 Task: Set the Date Posted to "is before " Also Select the date while find invoice.
Action: Mouse moved to (136, 40)
Screenshot: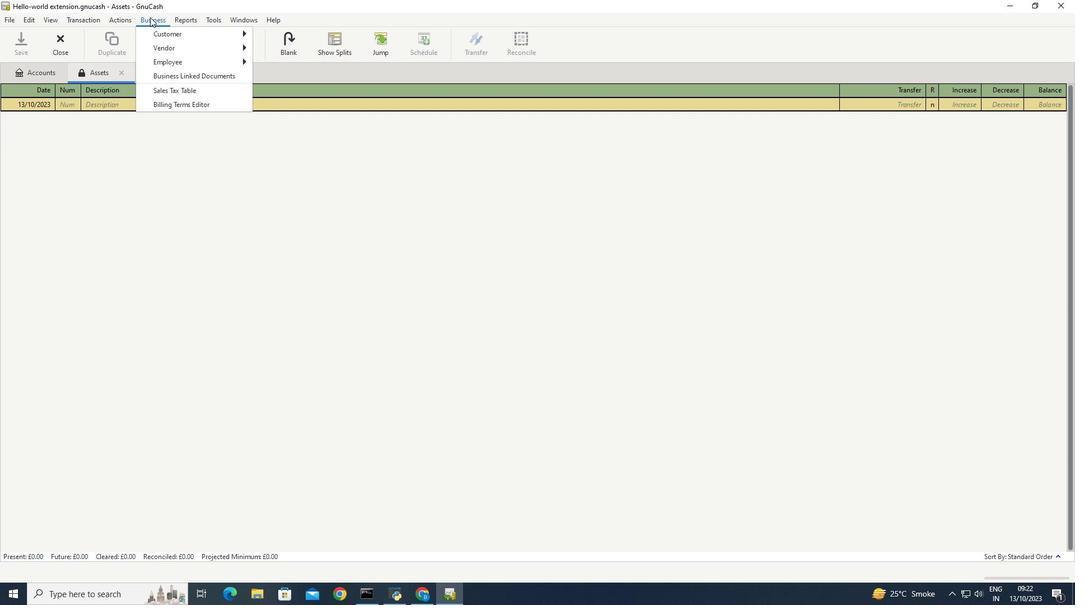
Action: Mouse pressed left at (136, 40)
Screenshot: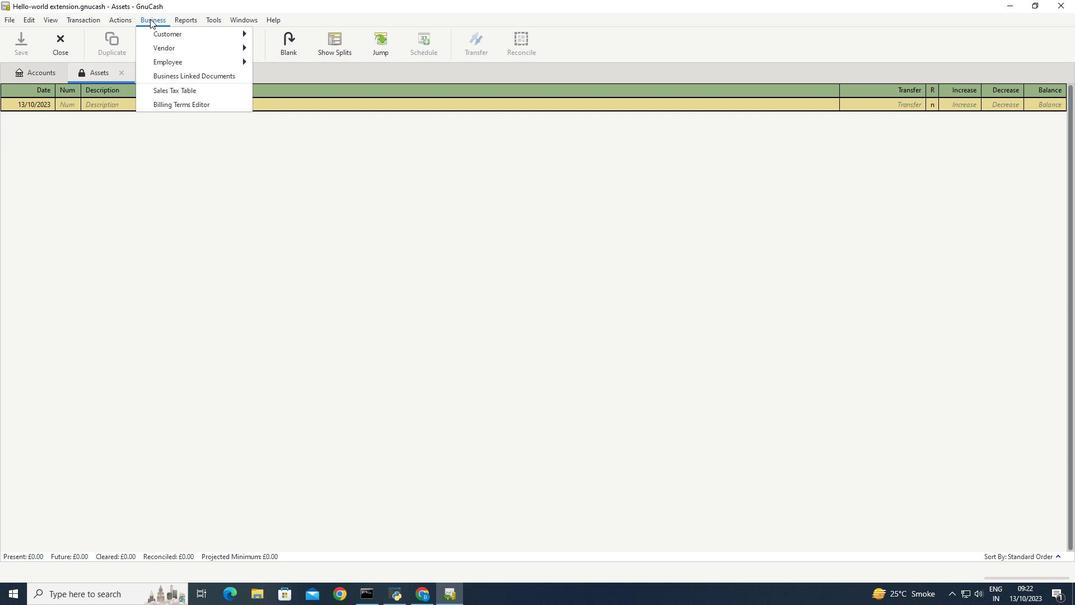 
Action: Mouse moved to (302, 101)
Screenshot: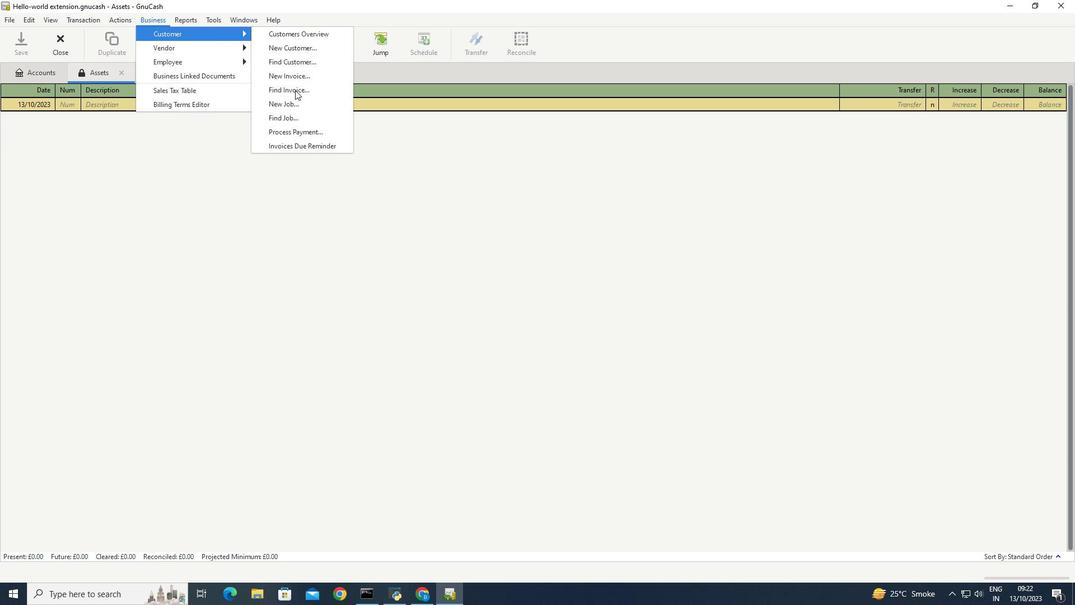 
Action: Mouse pressed left at (302, 101)
Screenshot: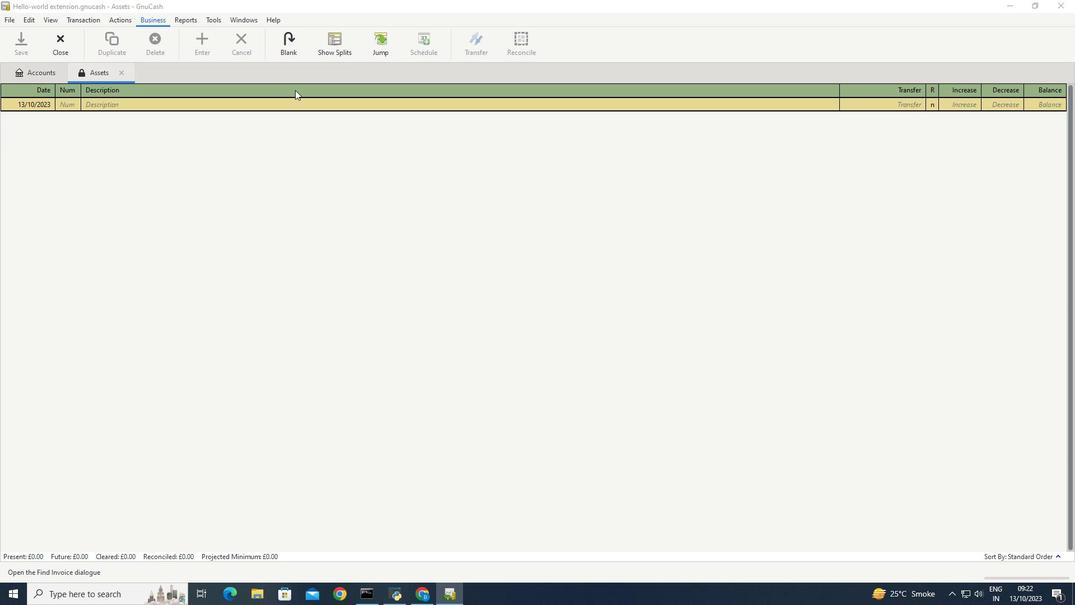 
Action: Mouse moved to (441, 248)
Screenshot: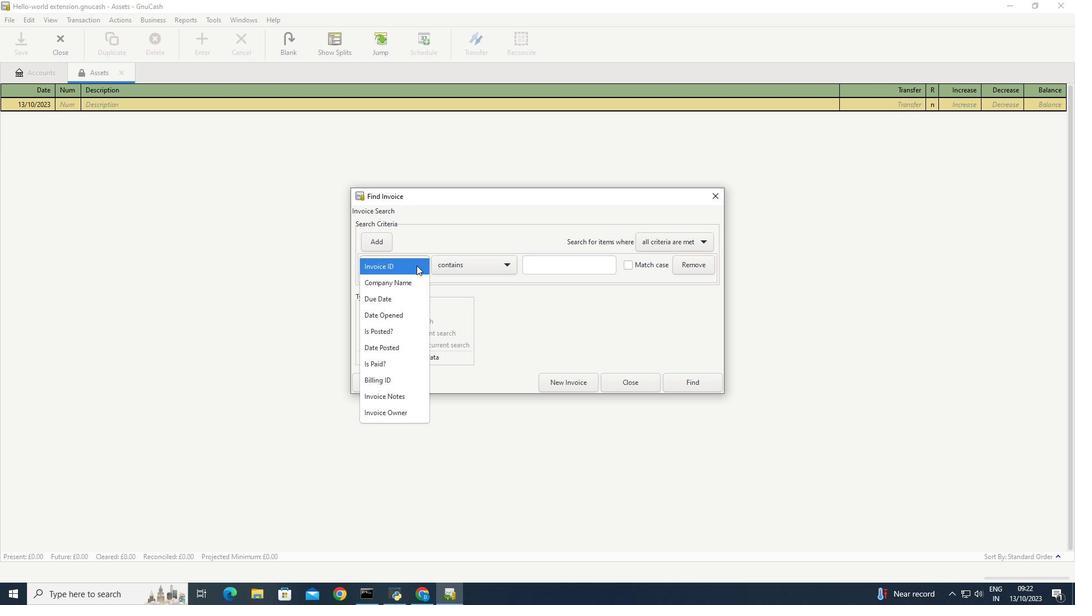 
Action: Mouse pressed left at (441, 248)
Screenshot: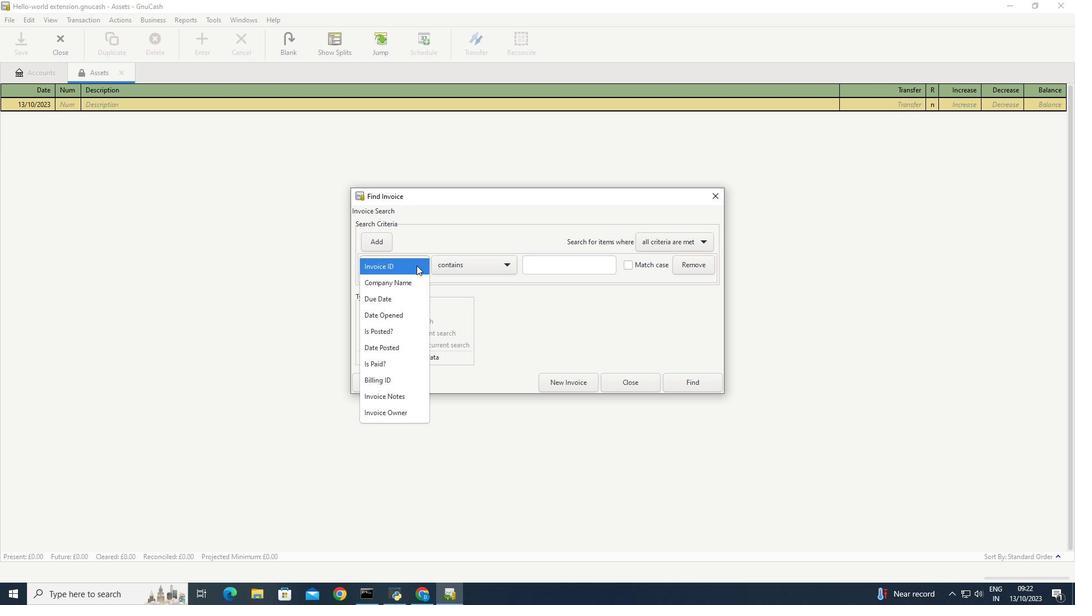
Action: Mouse moved to (394, 317)
Screenshot: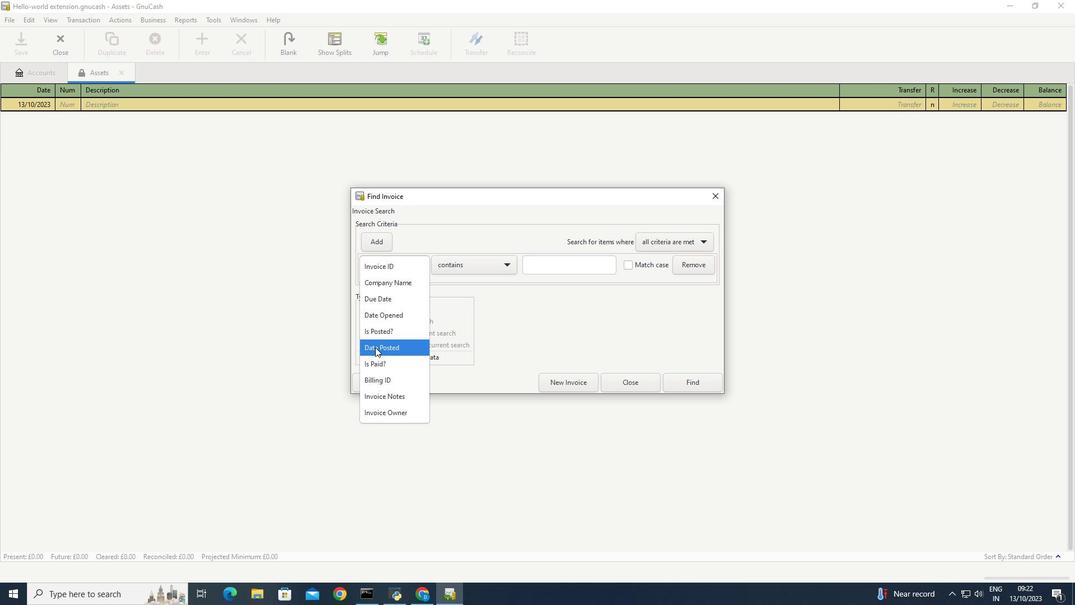 
Action: Mouse pressed left at (394, 317)
Screenshot: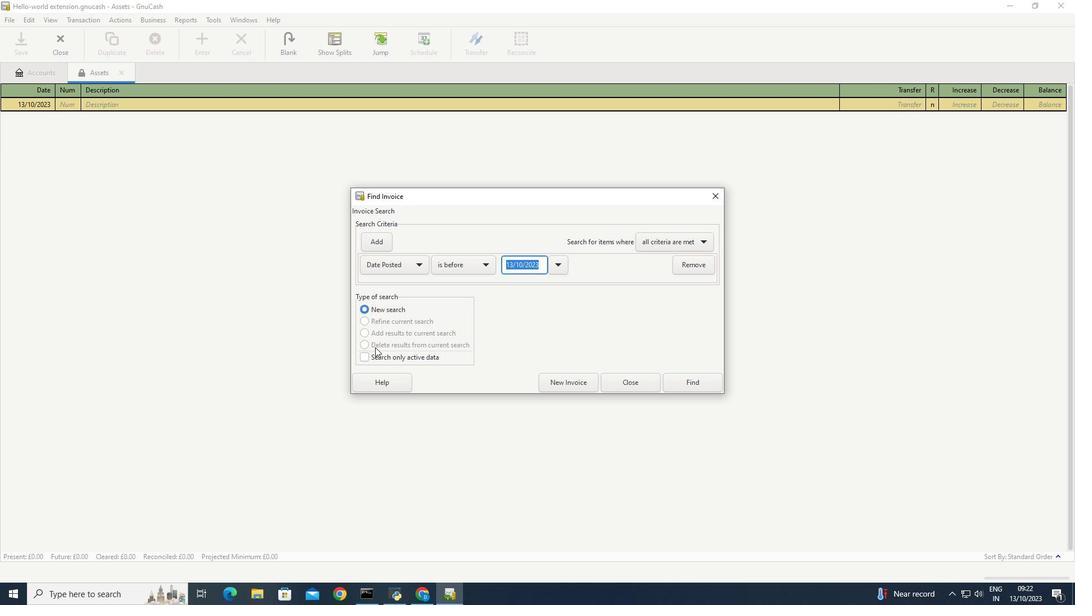 
Action: Mouse moved to (513, 246)
Screenshot: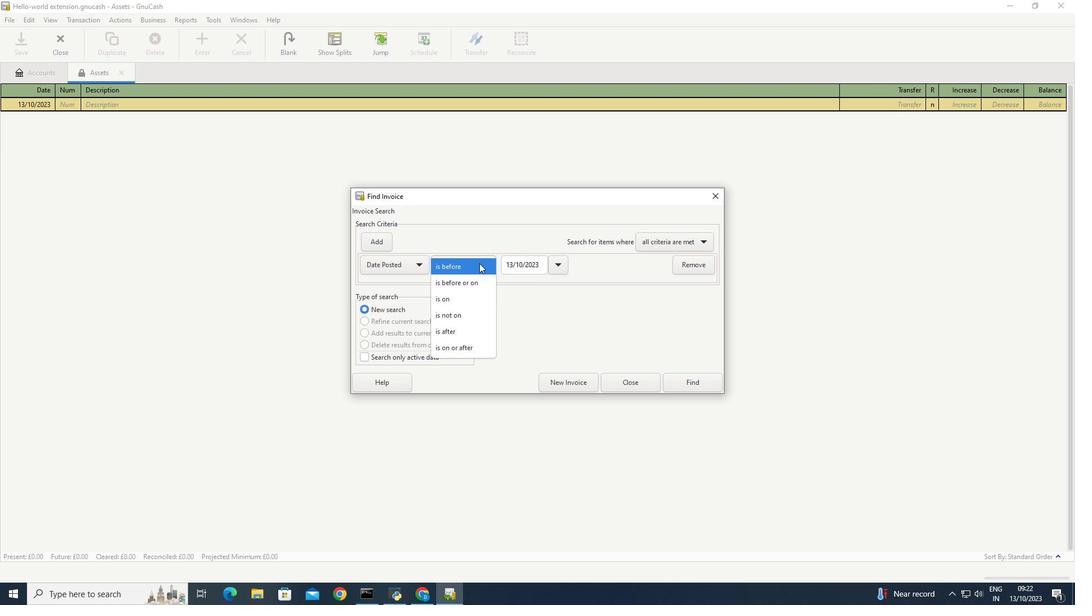 
Action: Mouse pressed left at (513, 246)
Screenshot: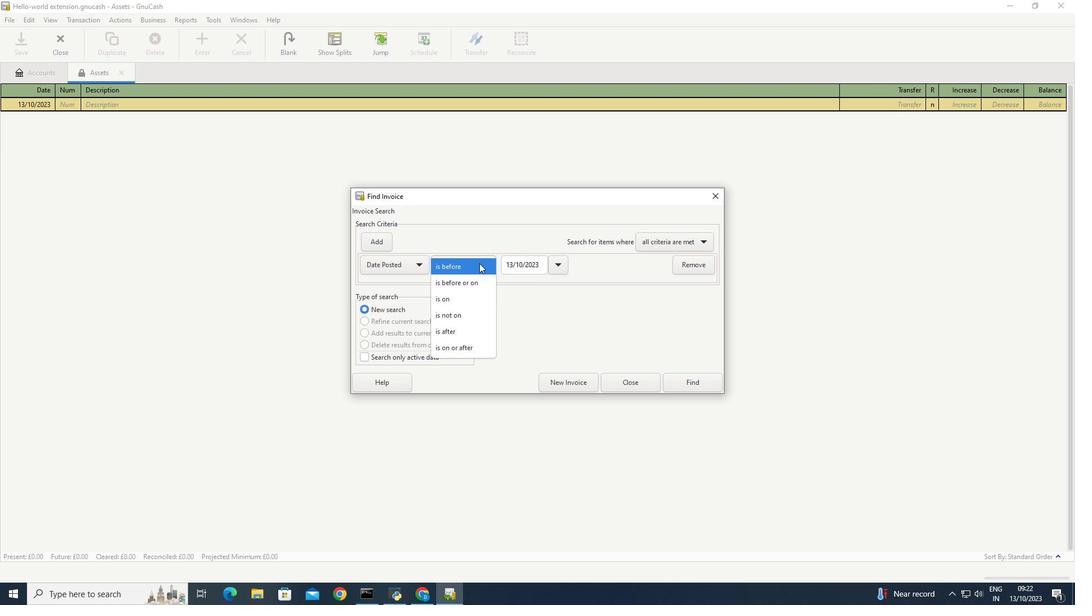 
Action: Mouse moved to (488, 253)
Screenshot: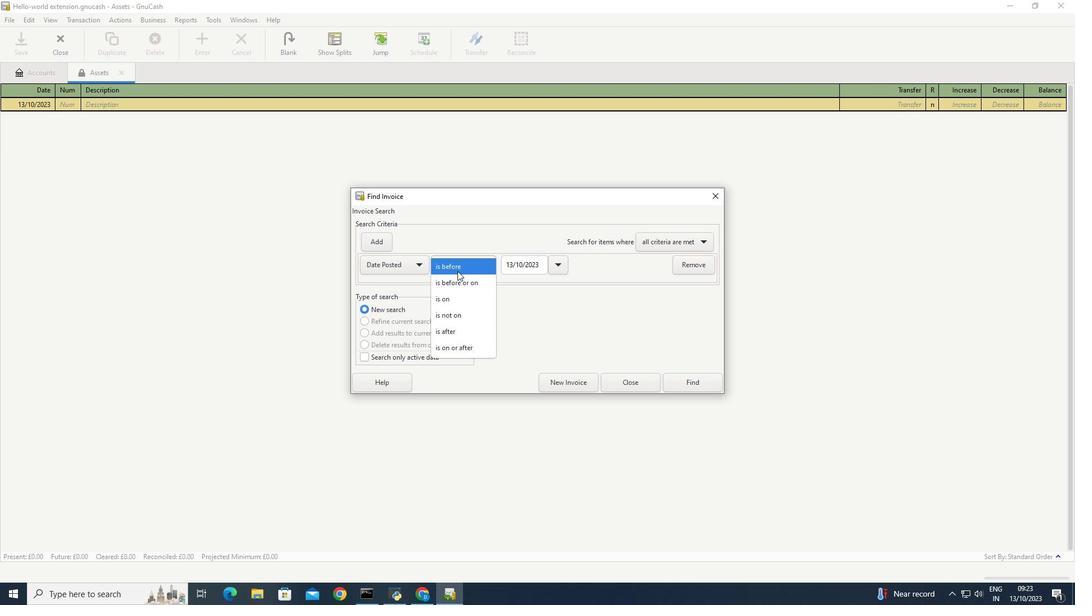 
Action: Mouse pressed left at (488, 253)
Screenshot: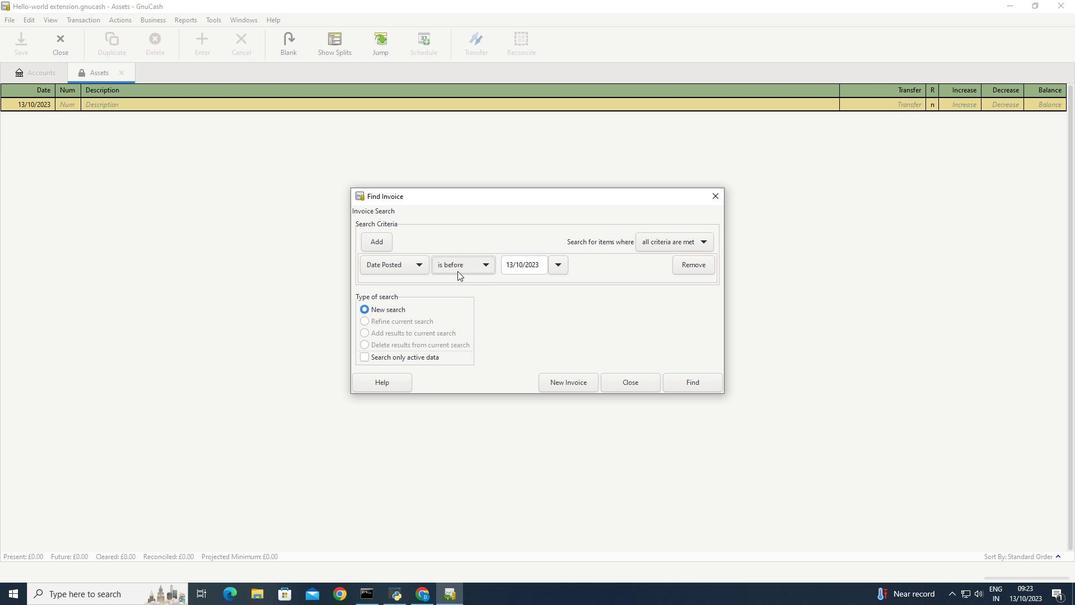 
Action: Mouse moved to (599, 249)
Screenshot: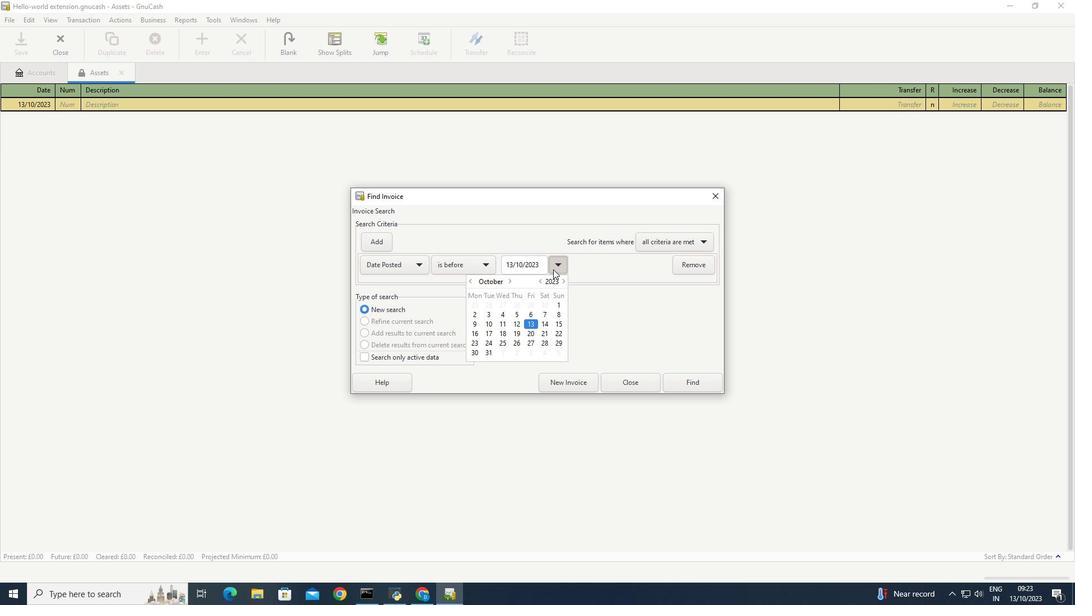 
Action: Mouse pressed left at (599, 249)
Screenshot: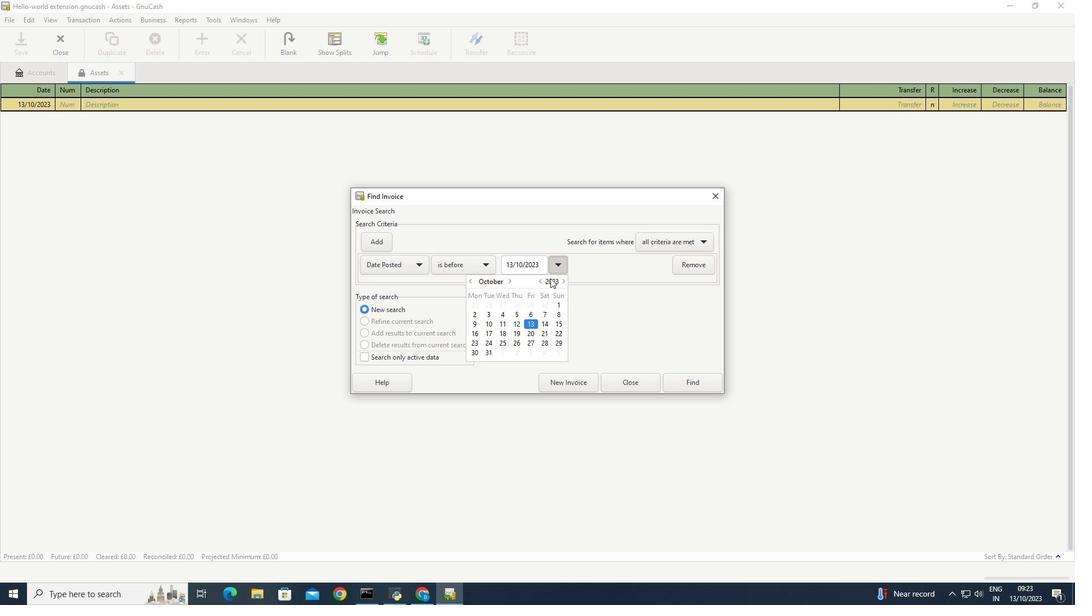 
Action: Mouse moved to (570, 296)
Screenshot: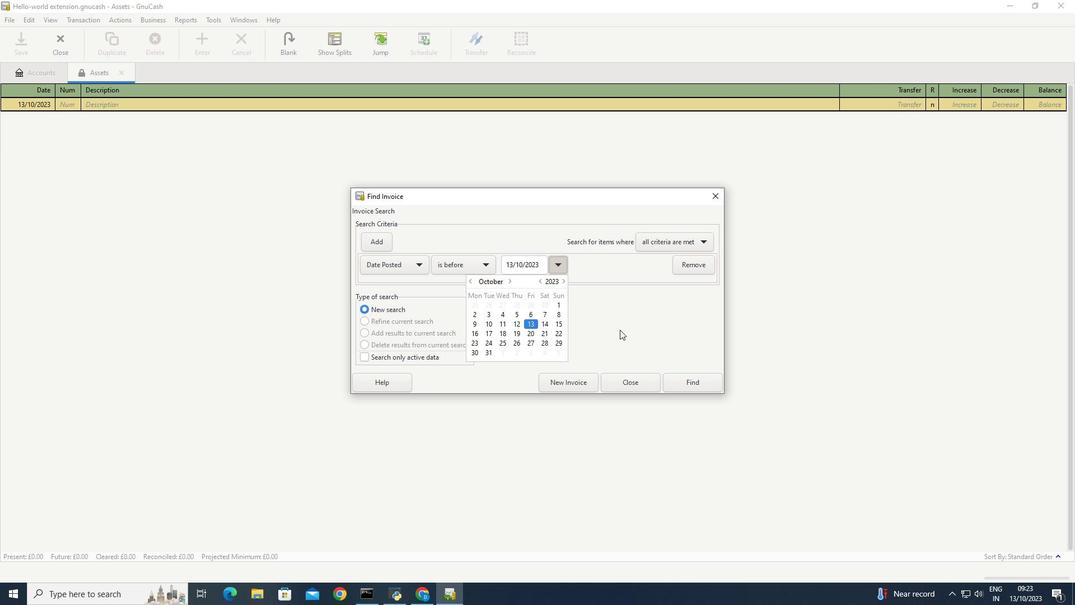 
Action: Mouse pressed left at (570, 296)
Screenshot: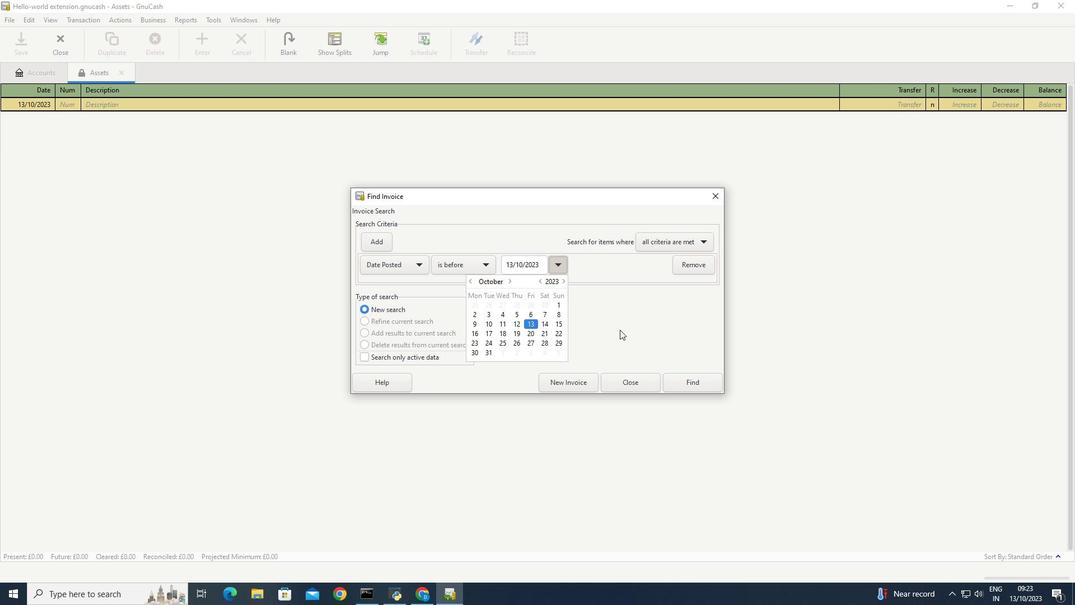
Action: Mouse moved to (676, 302)
Screenshot: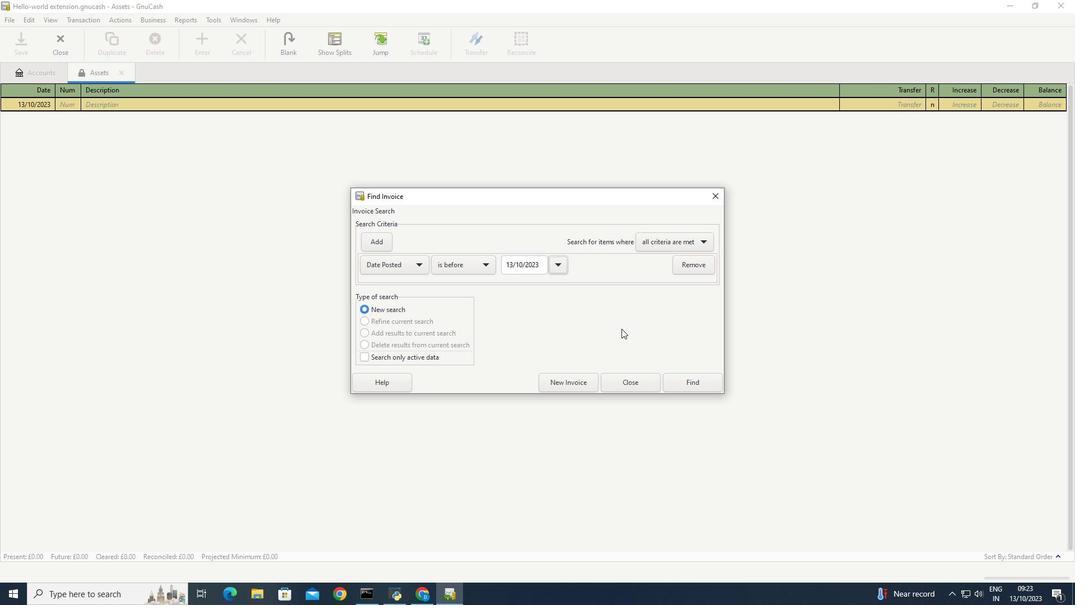 
Action: Mouse pressed left at (676, 302)
Screenshot: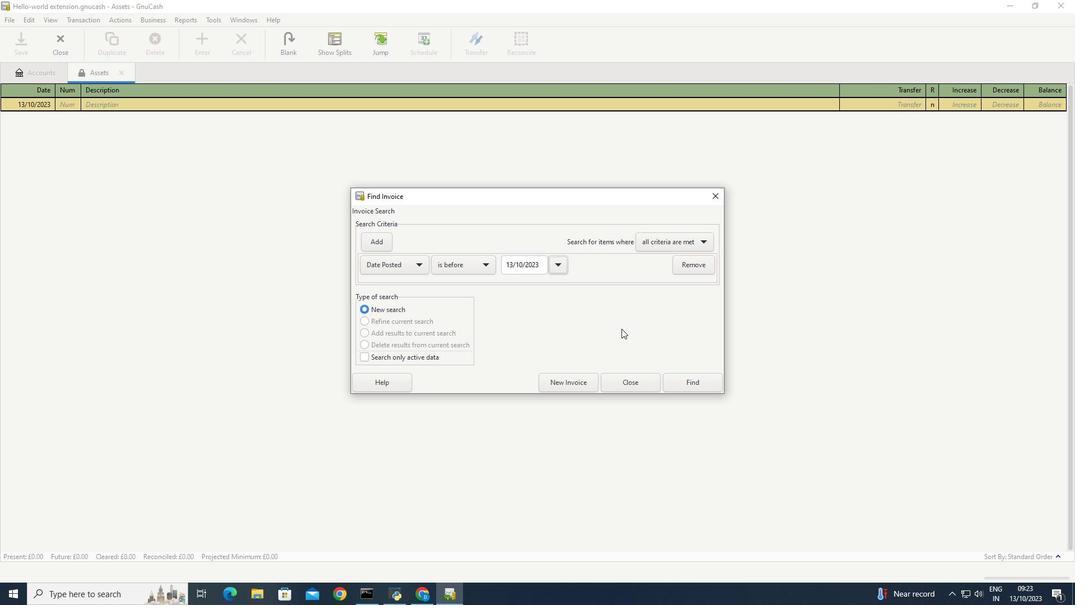 
